 Task: Measure the distance between Nashville and Frist Art Museum.
Action: Mouse moved to (305, 108)
Screenshot: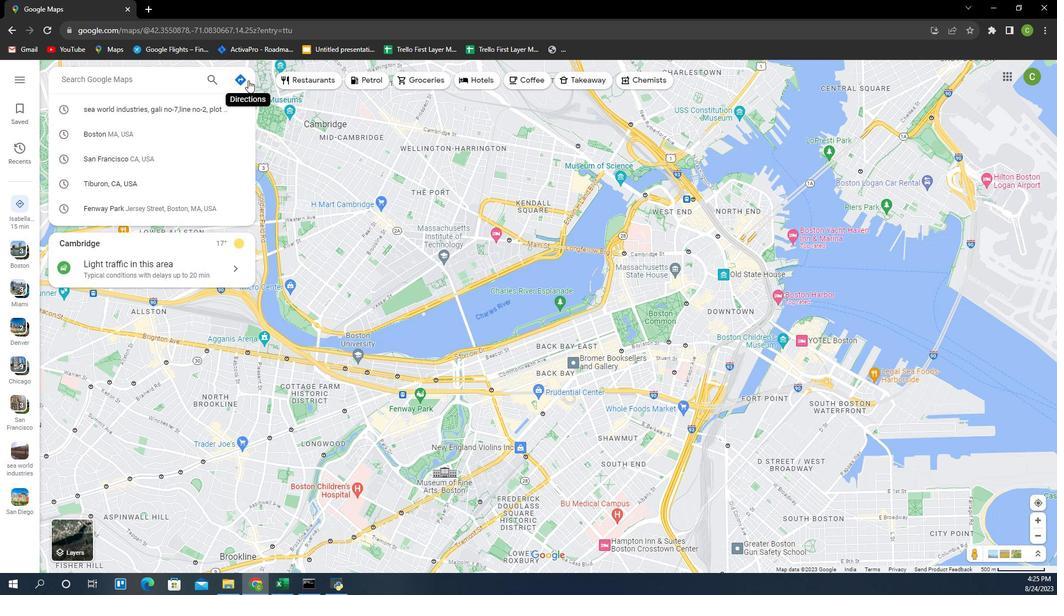 
Action: Mouse pressed left at (305, 108)
Screenshot: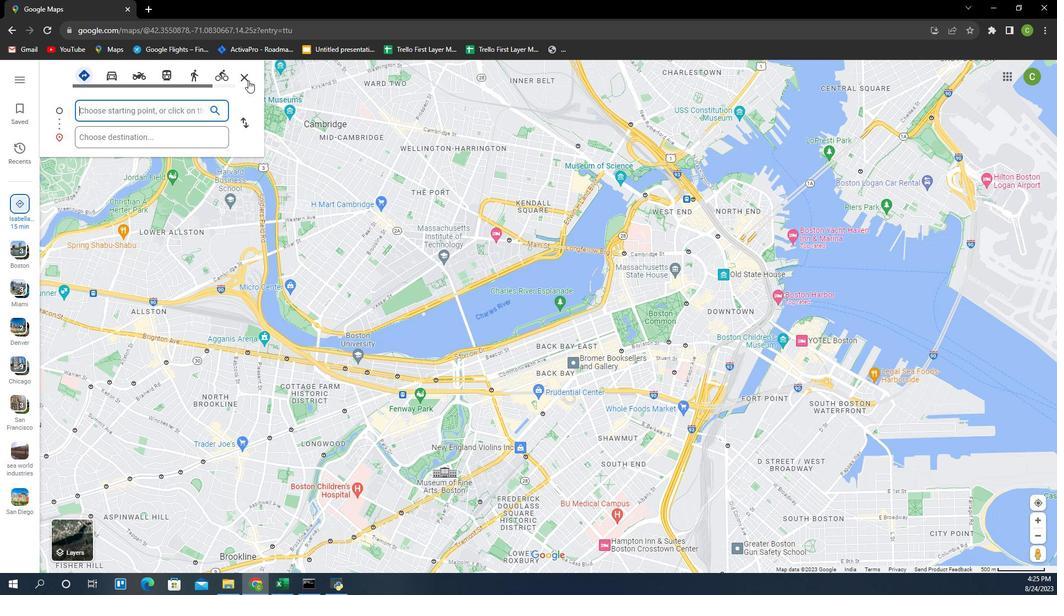
Action: Mouse moved to (191, 132)
Screenshot: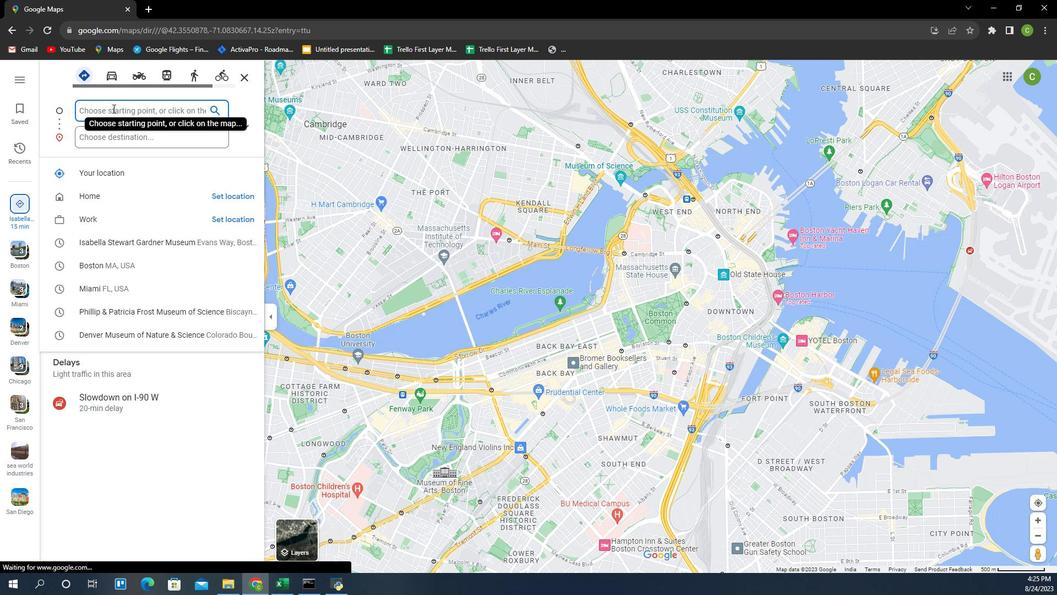 
Action: Mouse pressed left at (191, 132)
Screenshot: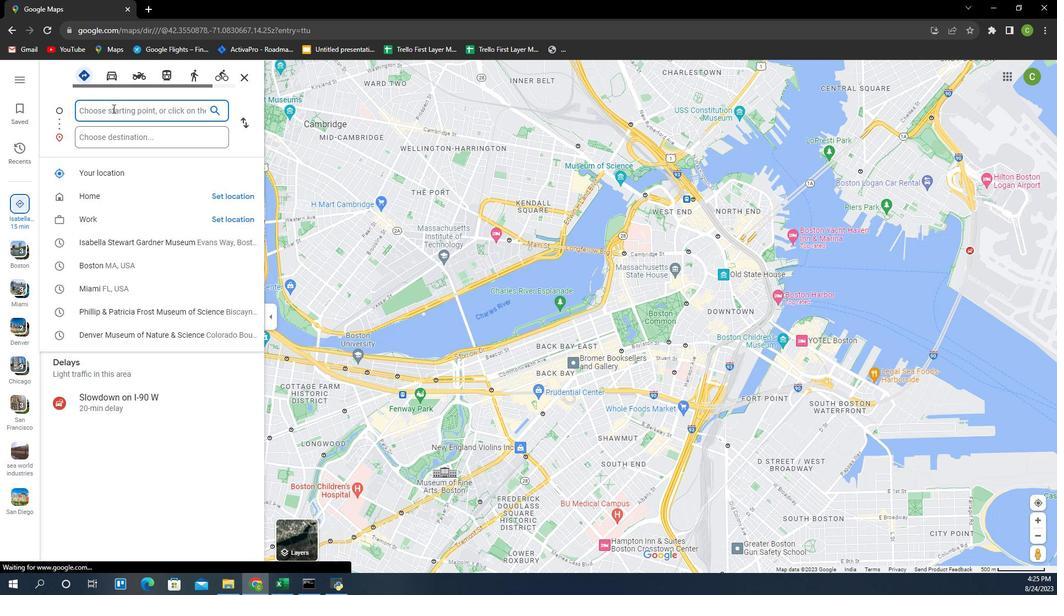 
Action: Mouse moved to (190, 133)
Screenshot: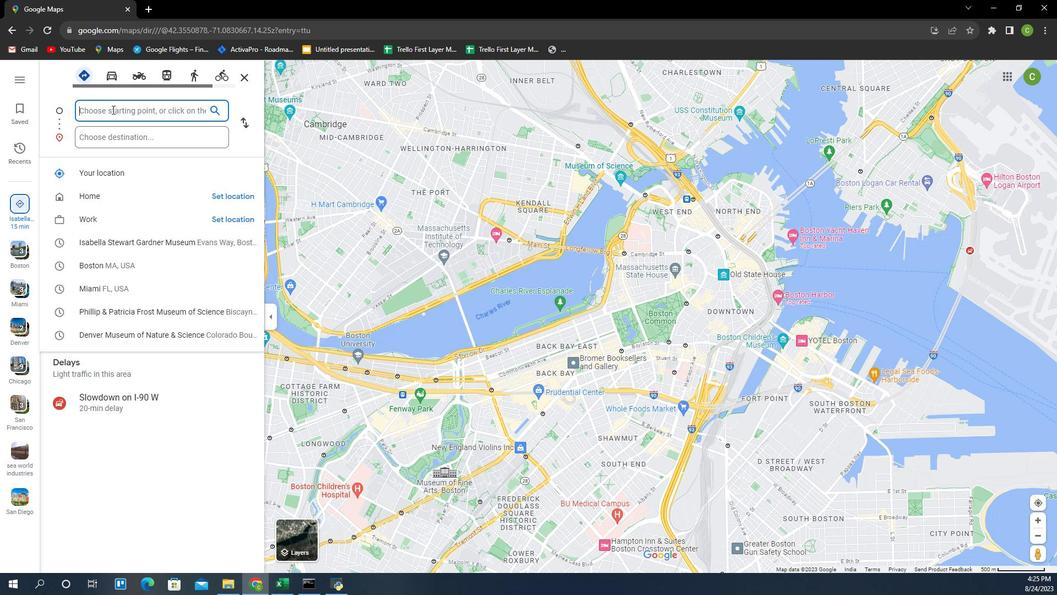 
Action: Key pressed <Key.caps_lock>N<Key.caps_lock>ashville<Key.space>
Screenshot: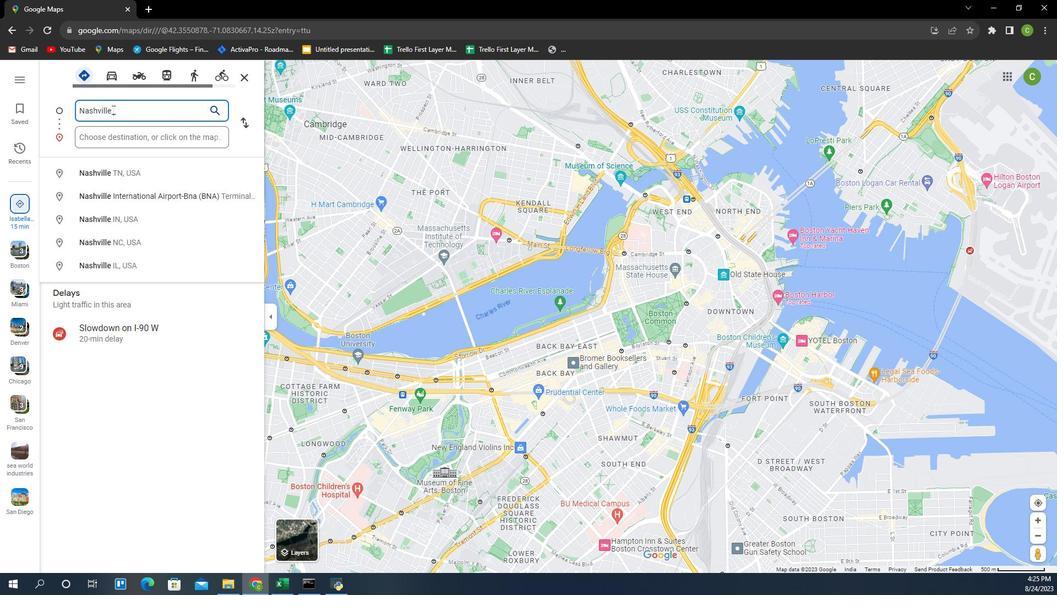 
Action: Mouse moved to (185, 153)
Screenshot: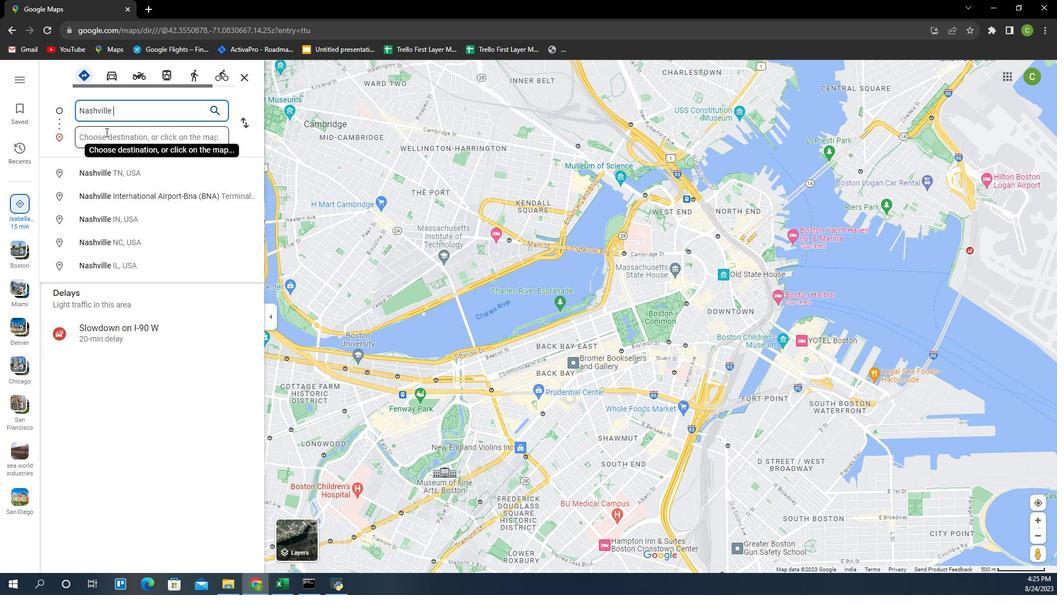 
Action: Mouse pressed left at (185, 153)
Screenshot: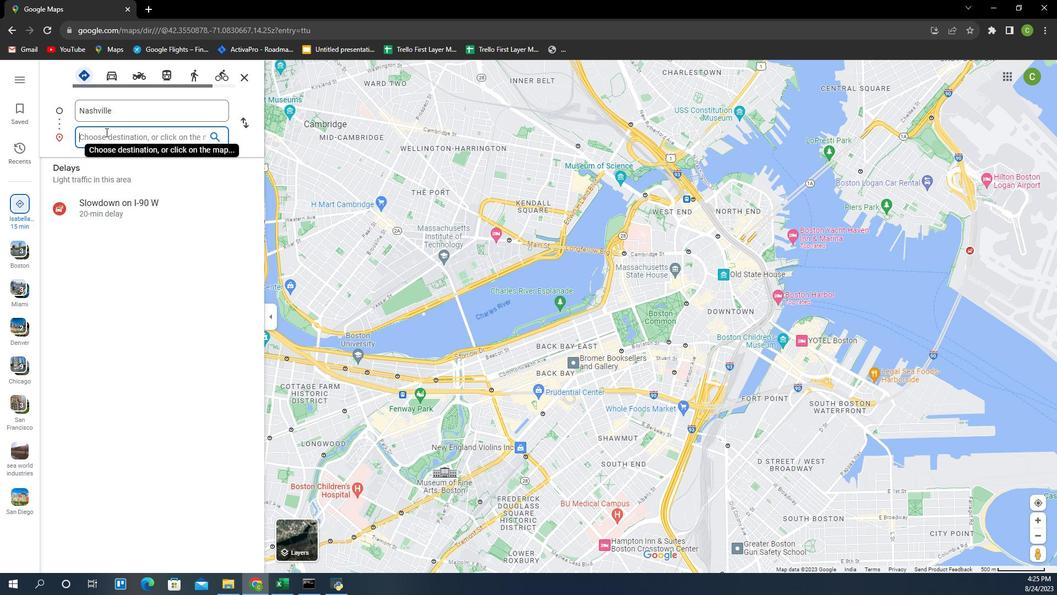 
Action: Key pressed <Key.caps_lock>F<Key.caps_lock>rish<Key.space><Key.backspace><Key.backspace>t<Key.space><Key.caps_lock>A<Key.caps_lock>rt<Key.space><Key.caps_lock>M<Key.caps_lock>useum<Key.enter>
Screenshot: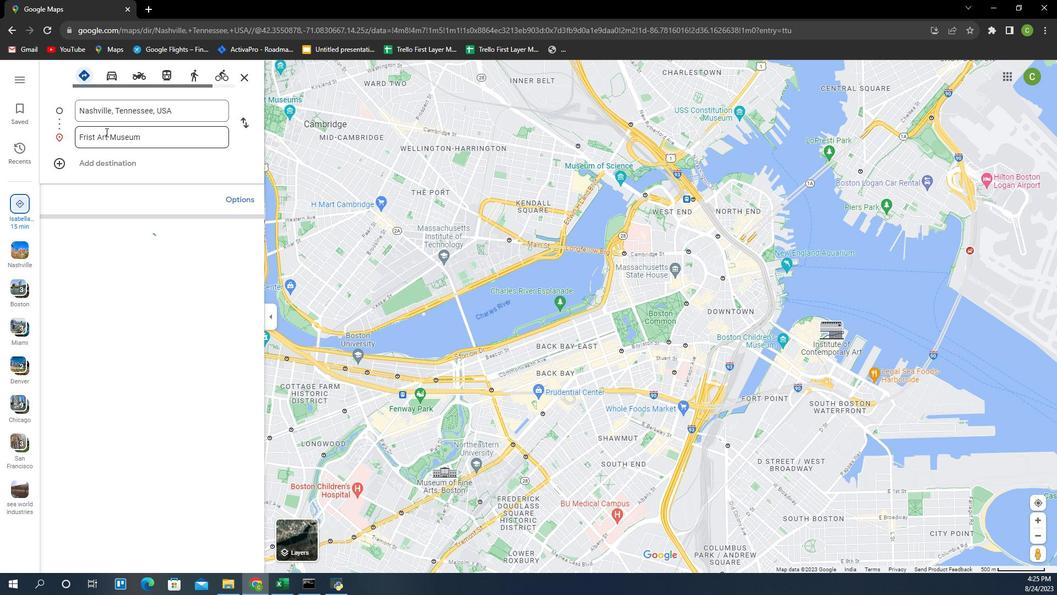 
Action: Mouse moved to (578, 397)
Screenshot: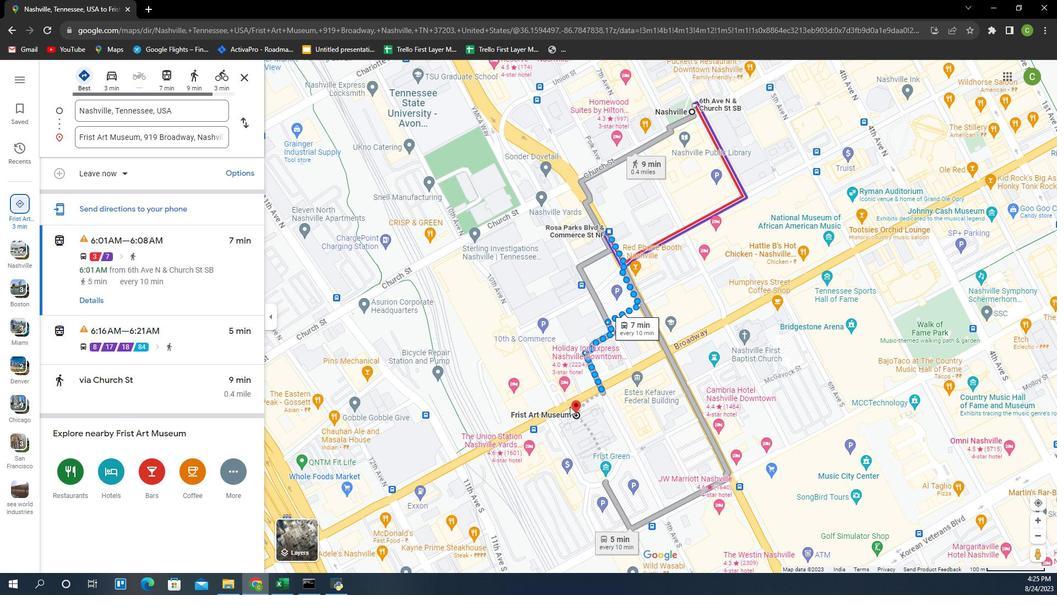 
Action: Mouse pressed right at (578, 397)
Screenshot: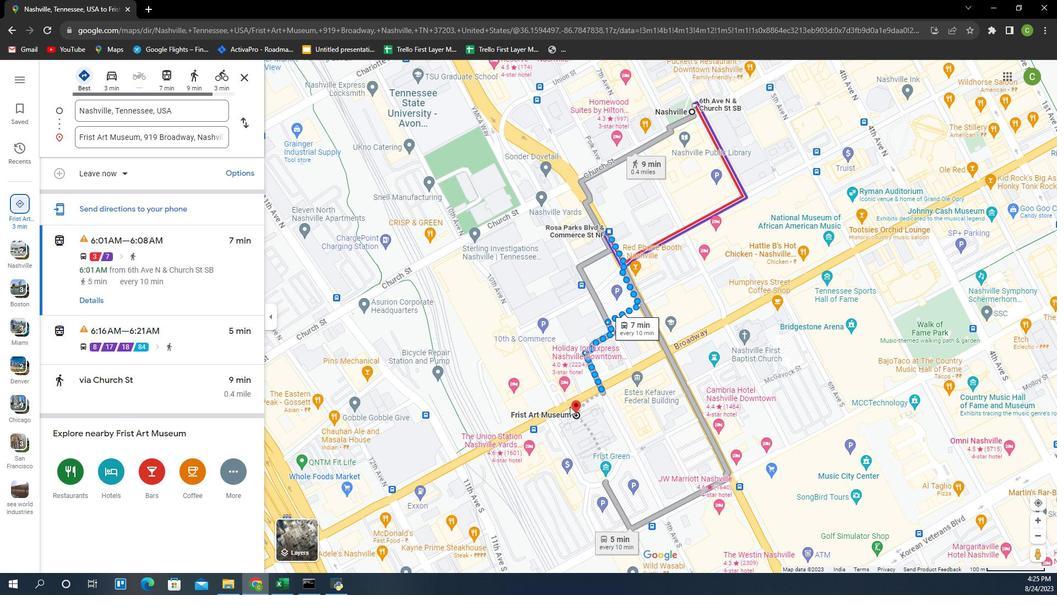
Action: Mouse moved to (603, 456)
Screenshot: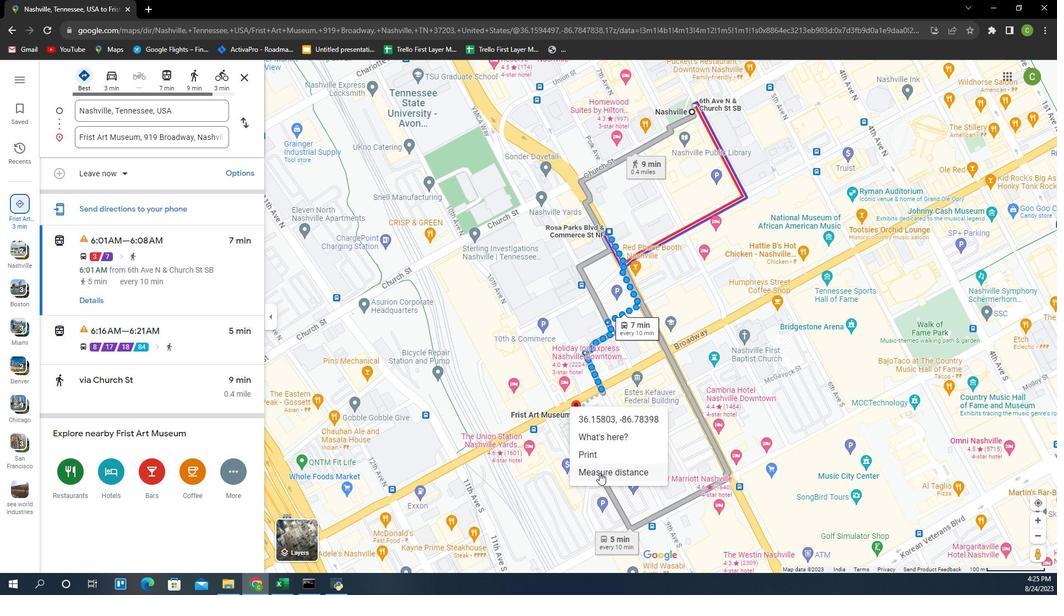 
Action: Mouse pressed left at (603, 456)
Screenshot: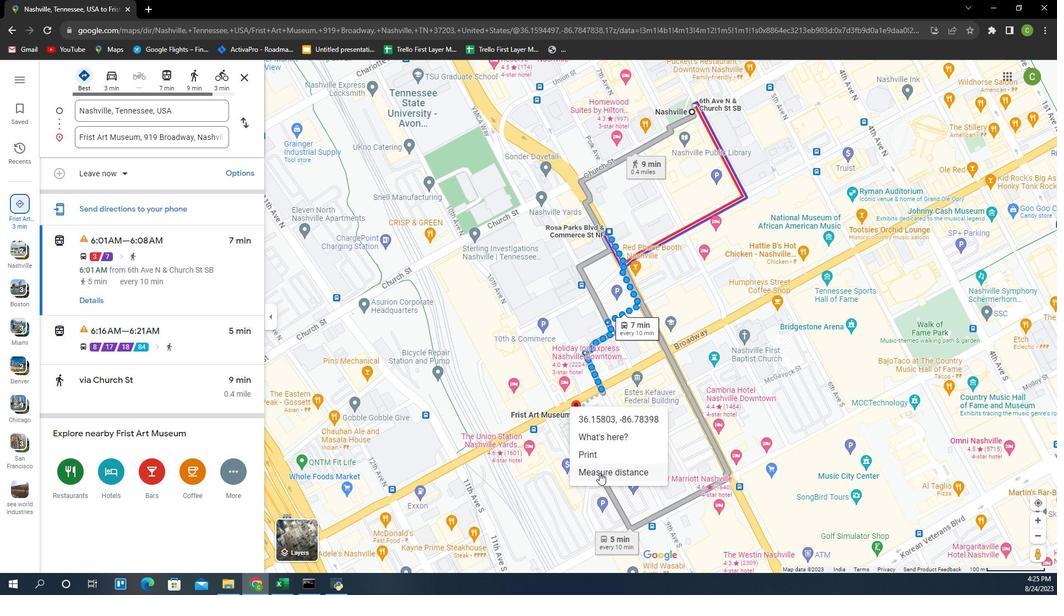 
Action: Mouse moved to (602, 235)
Screenshot: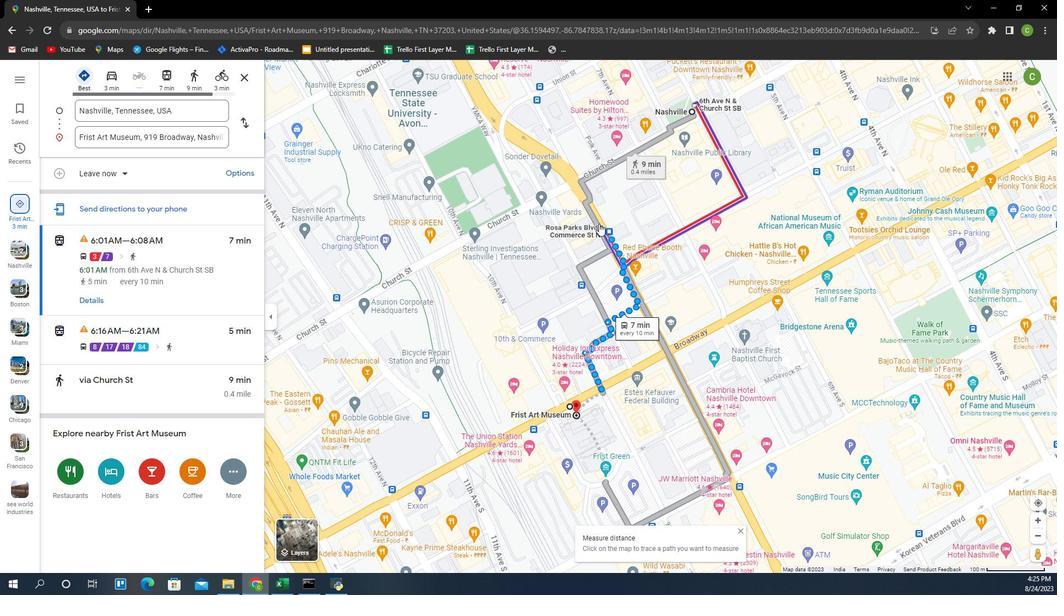 
Action: Mouse pressed left at (602, 235)
Screenshot: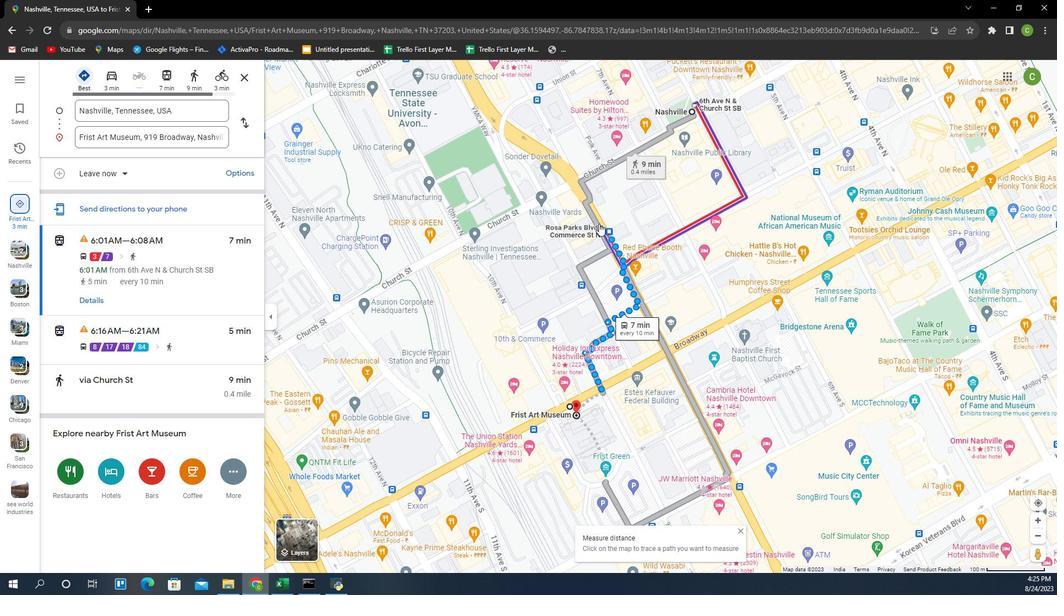 
Action: Mouse pressed right at (602, 235)
Screenshot: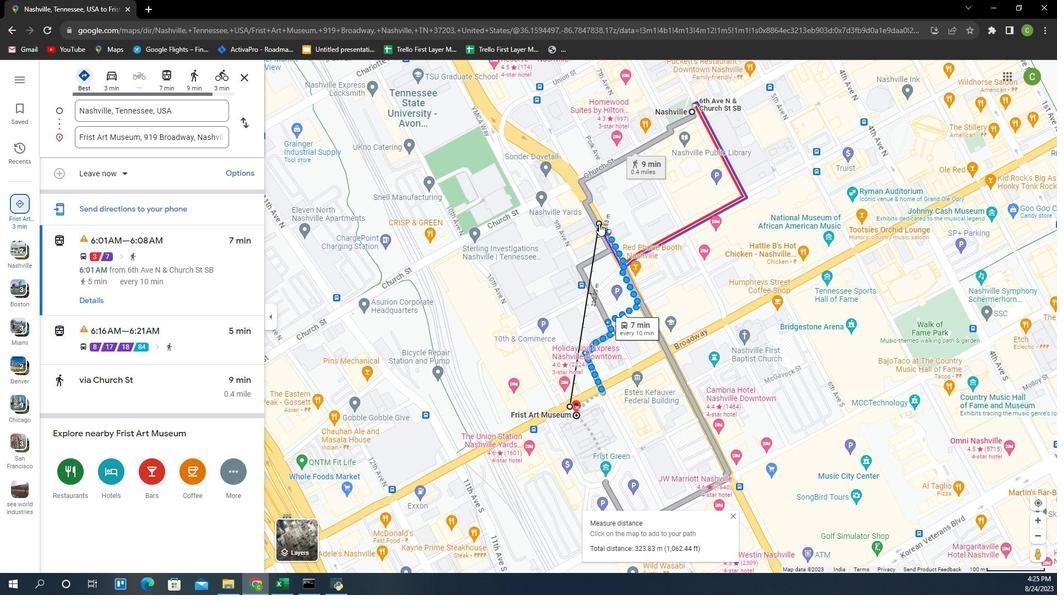 
Action: Mouse moved to (637, 306)
Screenshot: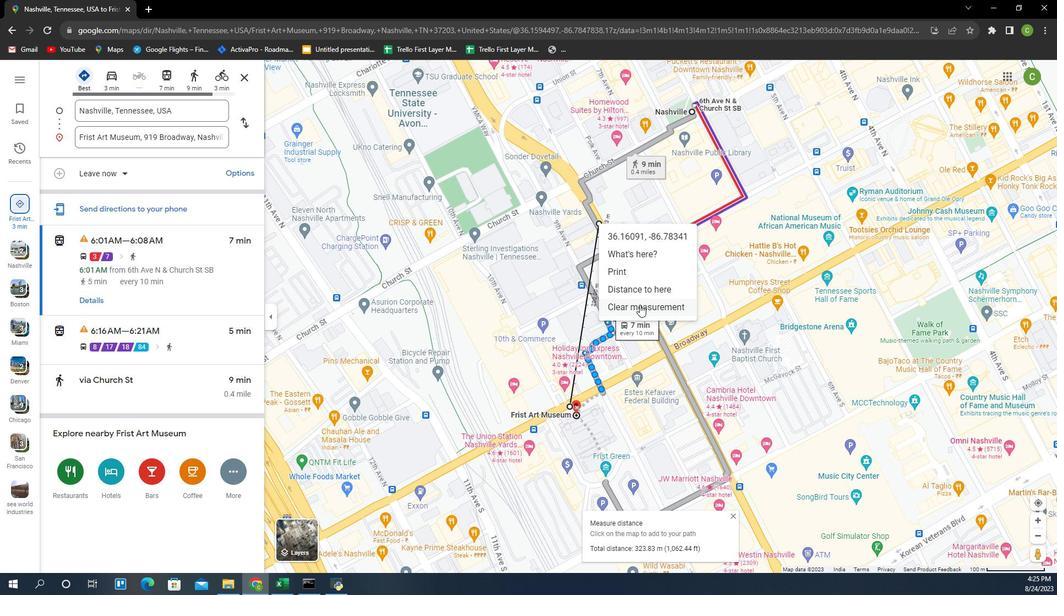 
Action: Mouse pressed left at (637, 306)
Screenshot: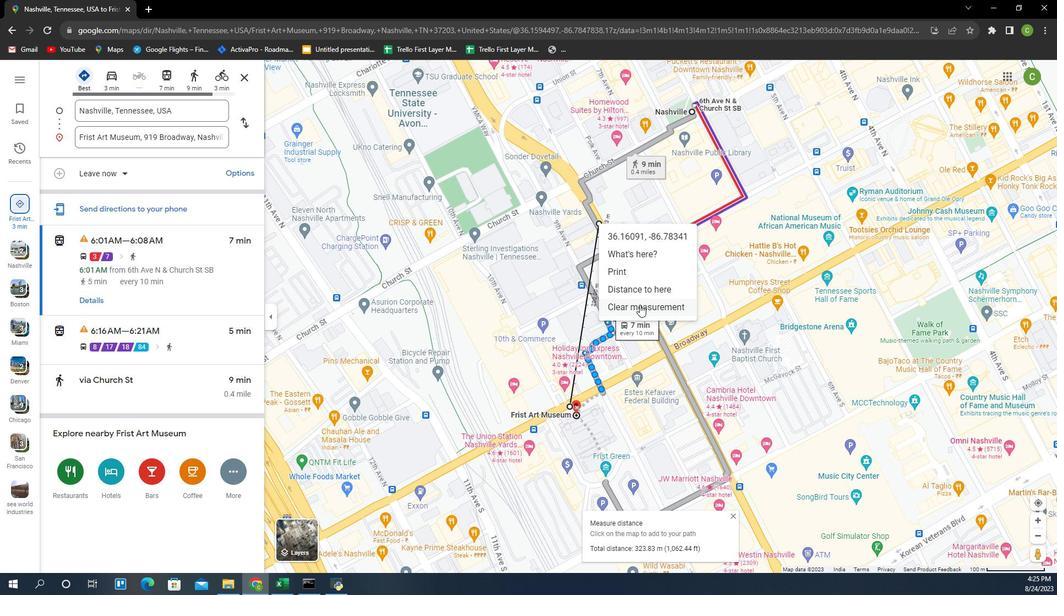 
Action: Mouse moved to (634, 297)
Screenshot: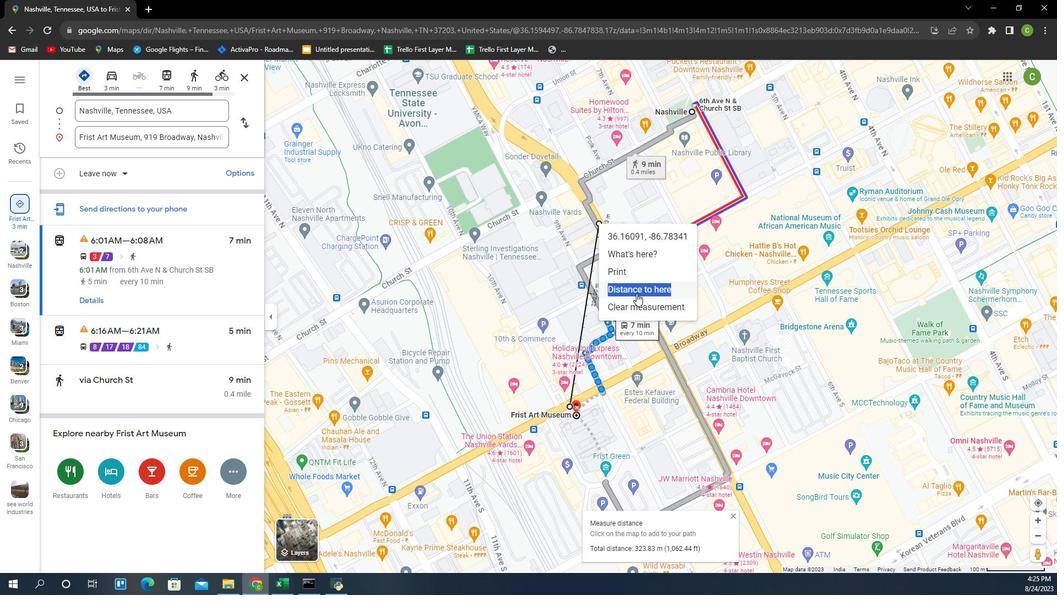 
Action: Mouse pressed left at (634, 297)
Screenshot: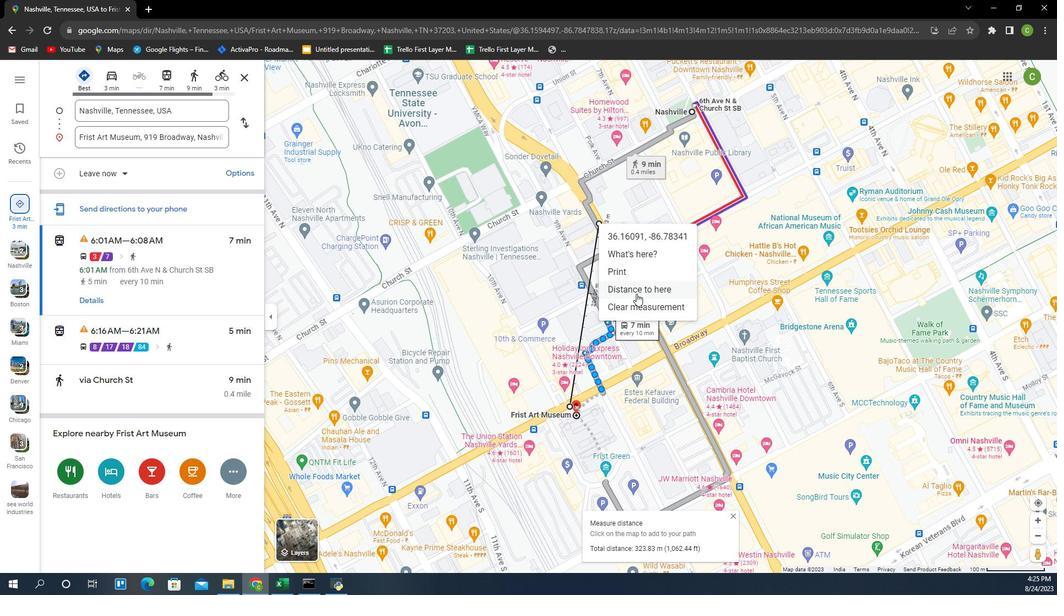 
Action: Mouse moved to (594, 519)
Screenshot: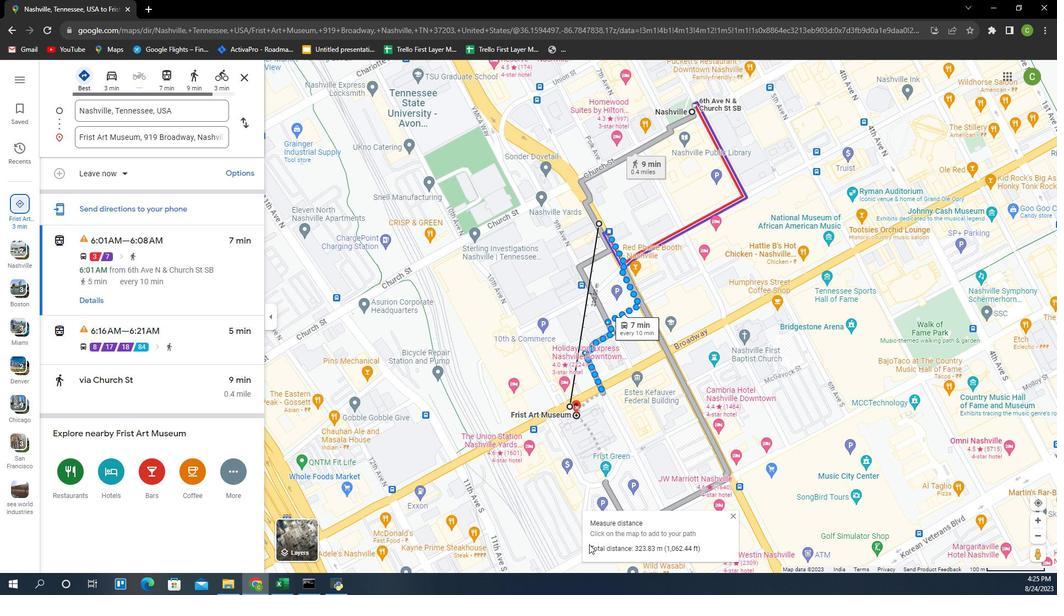 
Action: Mouse pressed left at (594, 519)
Screenshot: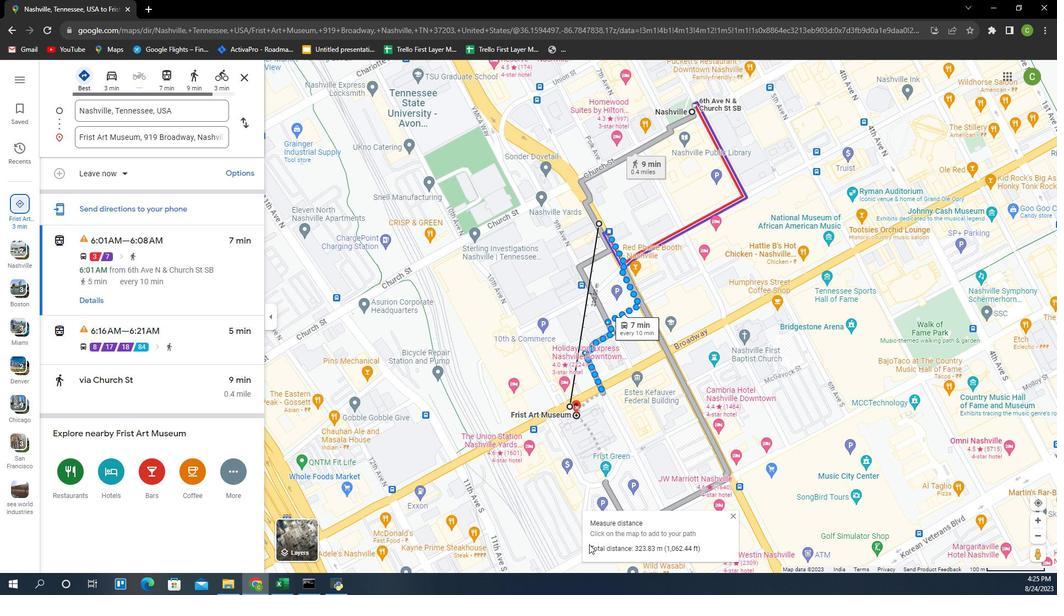 
Action: Mouse moved to (596, 523)
Screenshot: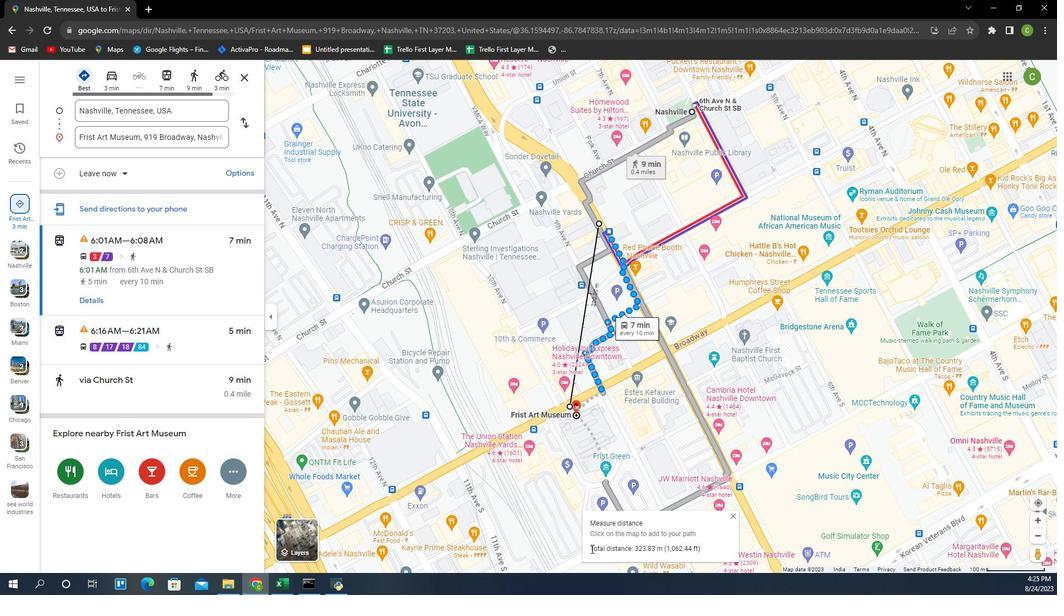 
Action: Mouse pressed left at (596, 523)
Screenshot: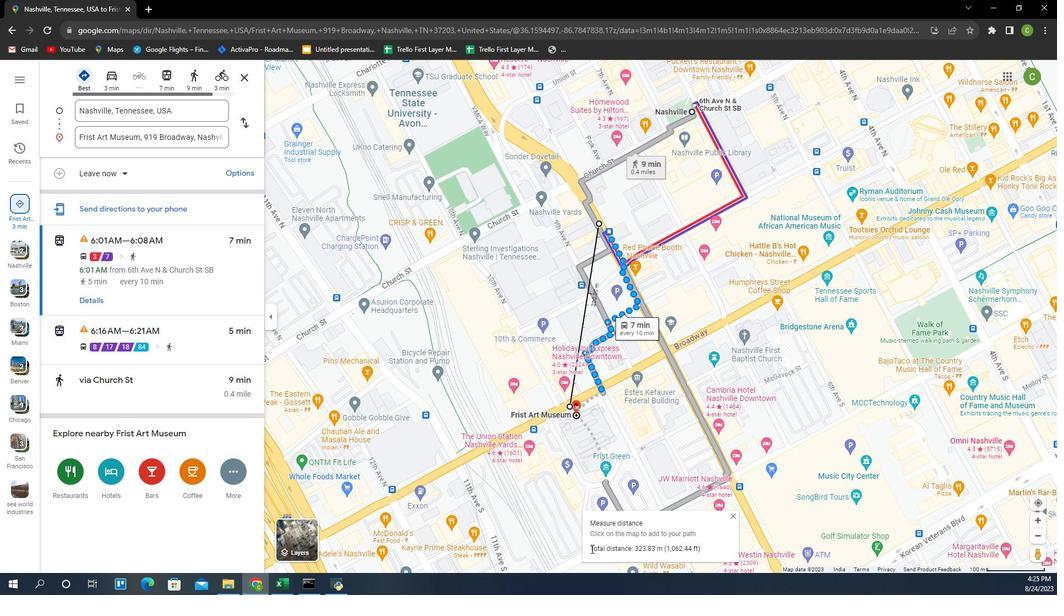 
Action: Mouse moved to (296, 510)
Screenshot: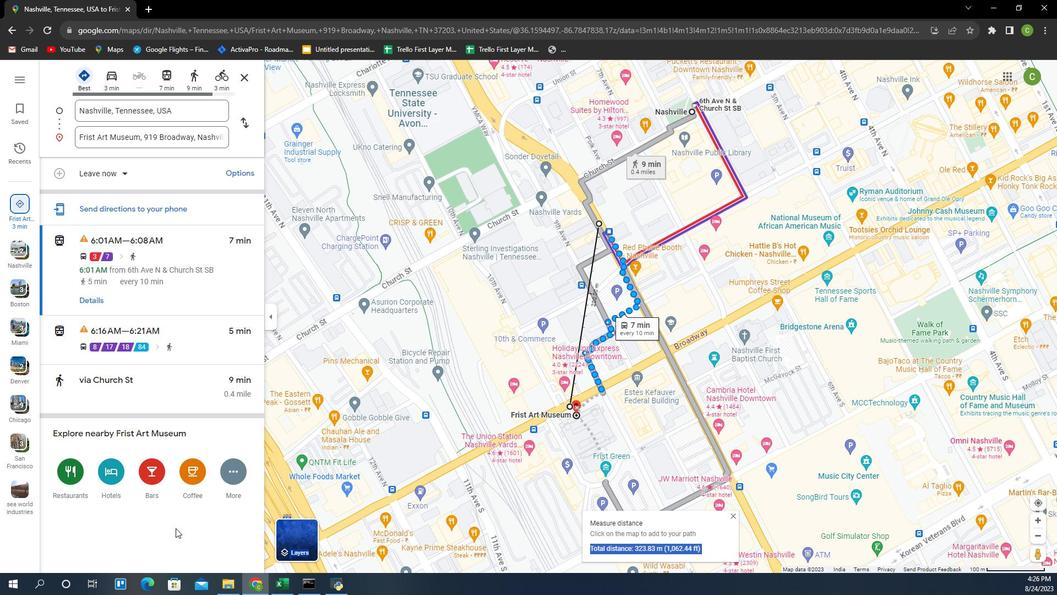 
